 Task: Check your stats.
Action: Mouse moved to (587, 450)
Screenshot: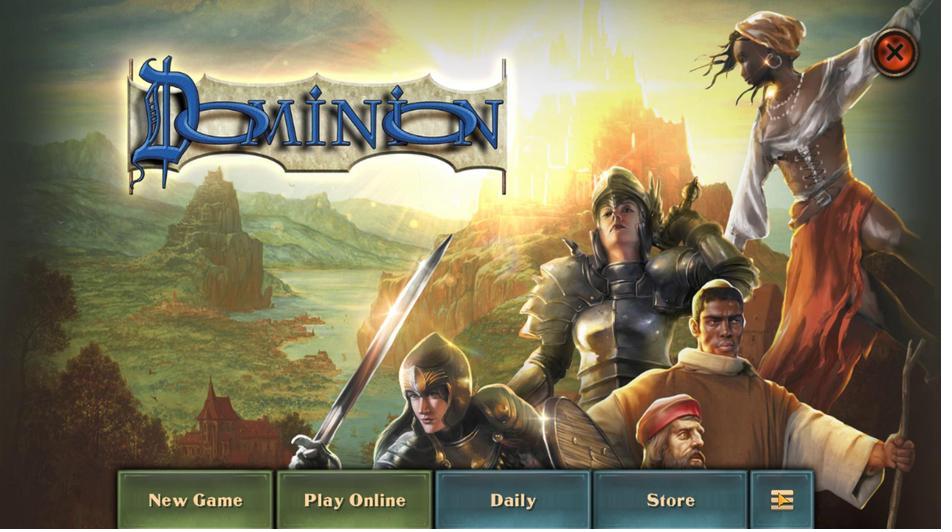 
Action: Mouse pressed left at (587, 450)
Screenshot: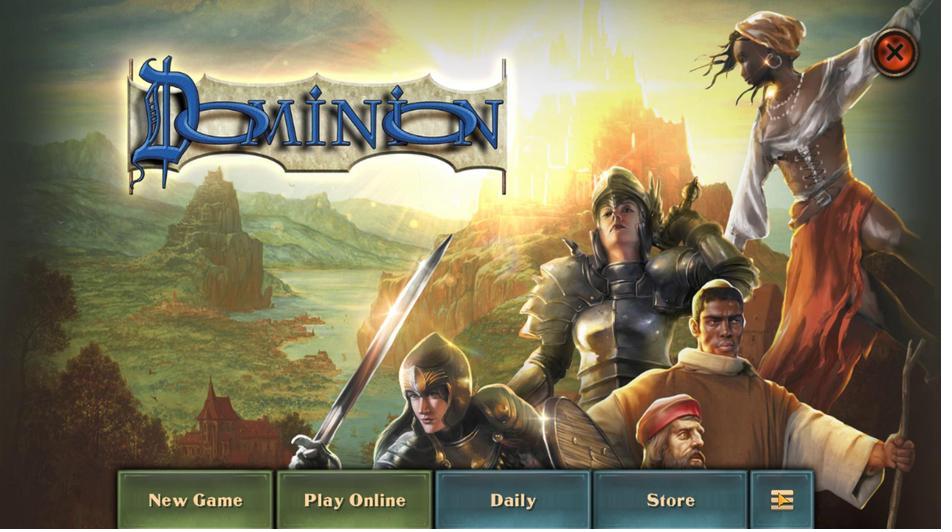 
Action: Mouse moved to (586, 450)
Screenshot: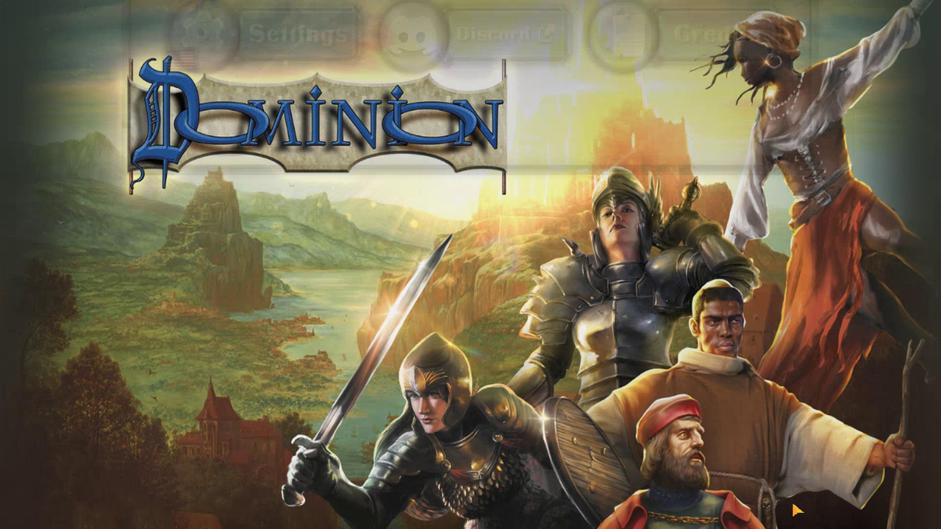 
Action: Mouse pressed left at (586, 450)
Screenshot: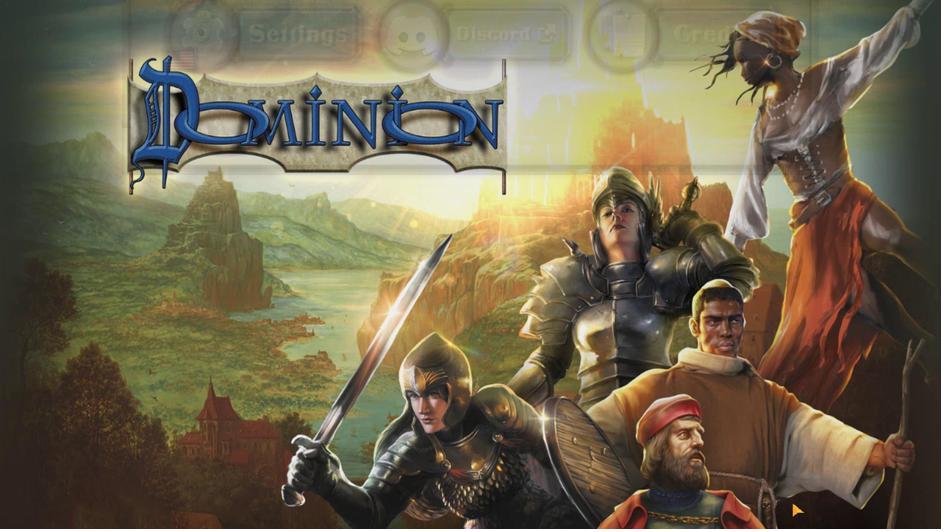 
Action: Mouse moved to (599, 452)
Screenshot: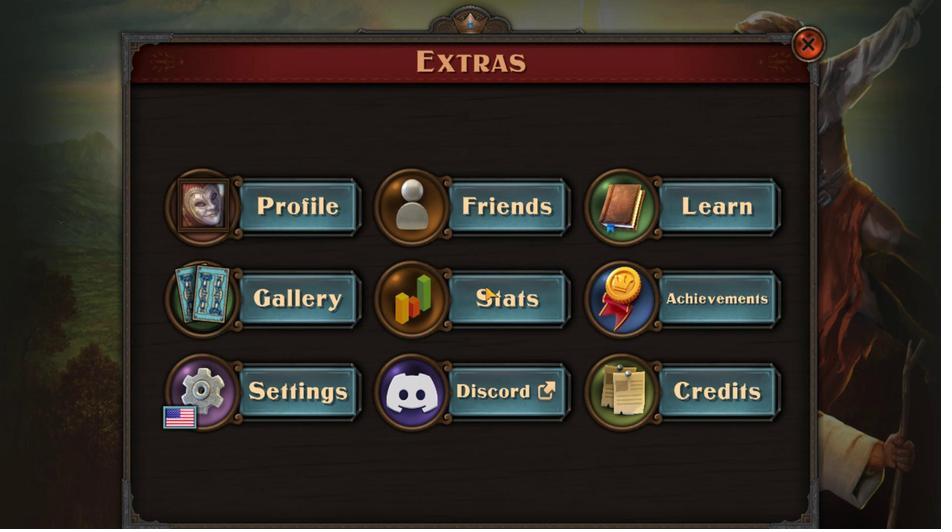 
Action: Mouse pressed left at (599, 452)
Screenshot: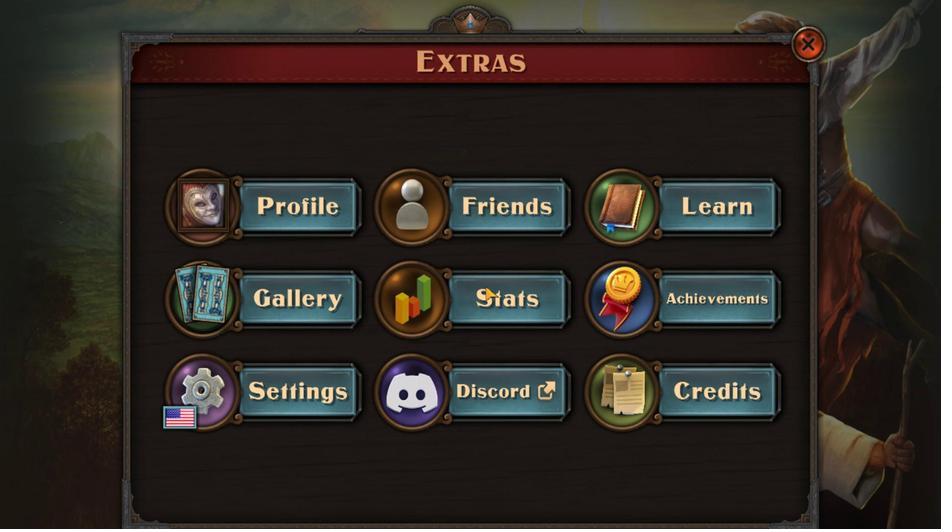 
Action: Mouse moved to (599, 453)
Screenshot: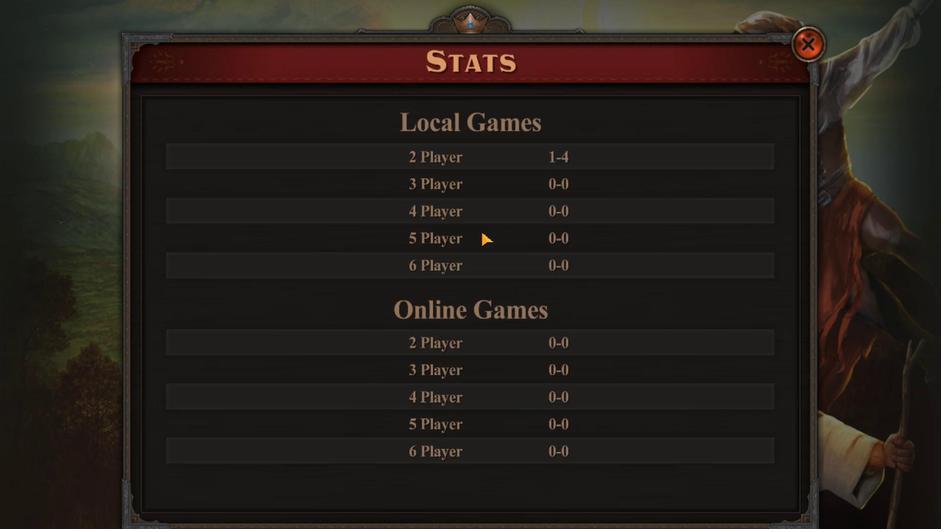 
